 Task: Add So Delicious Strawberry CoconutMilk Yogurt to the cart.
Action: Mouse moved to (43, 378)
Screenshot: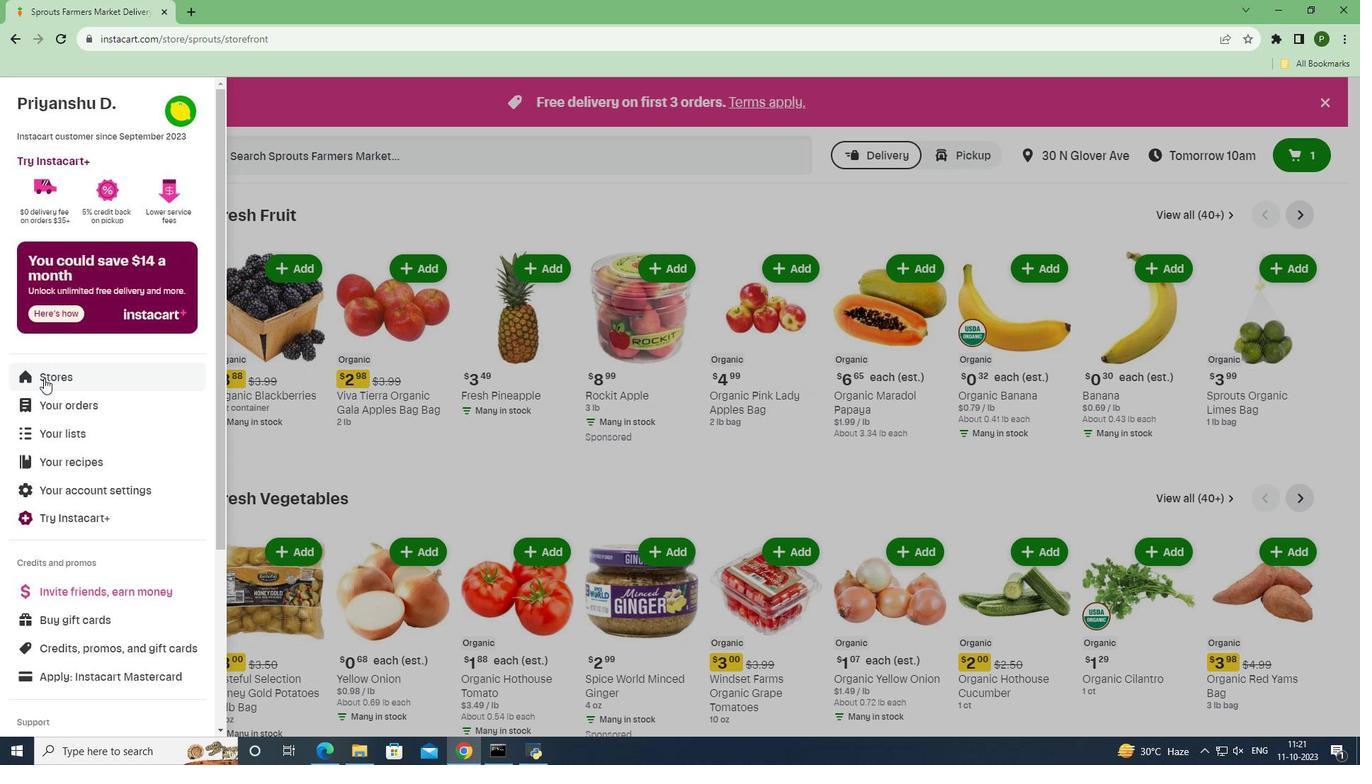 
Action: Mouse pressed left at (43, 378)
Screenshot: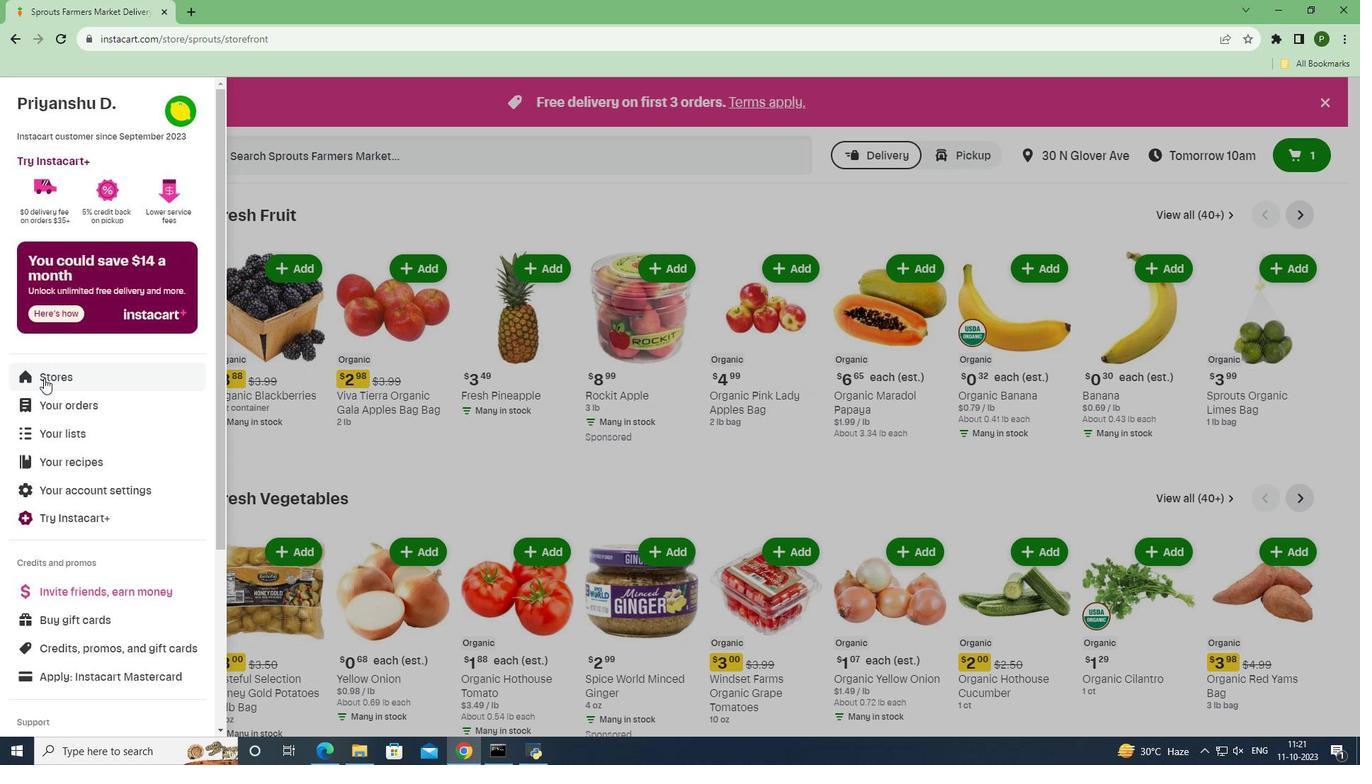 
Action: Mouse moved to (318, 177)
Screenshot: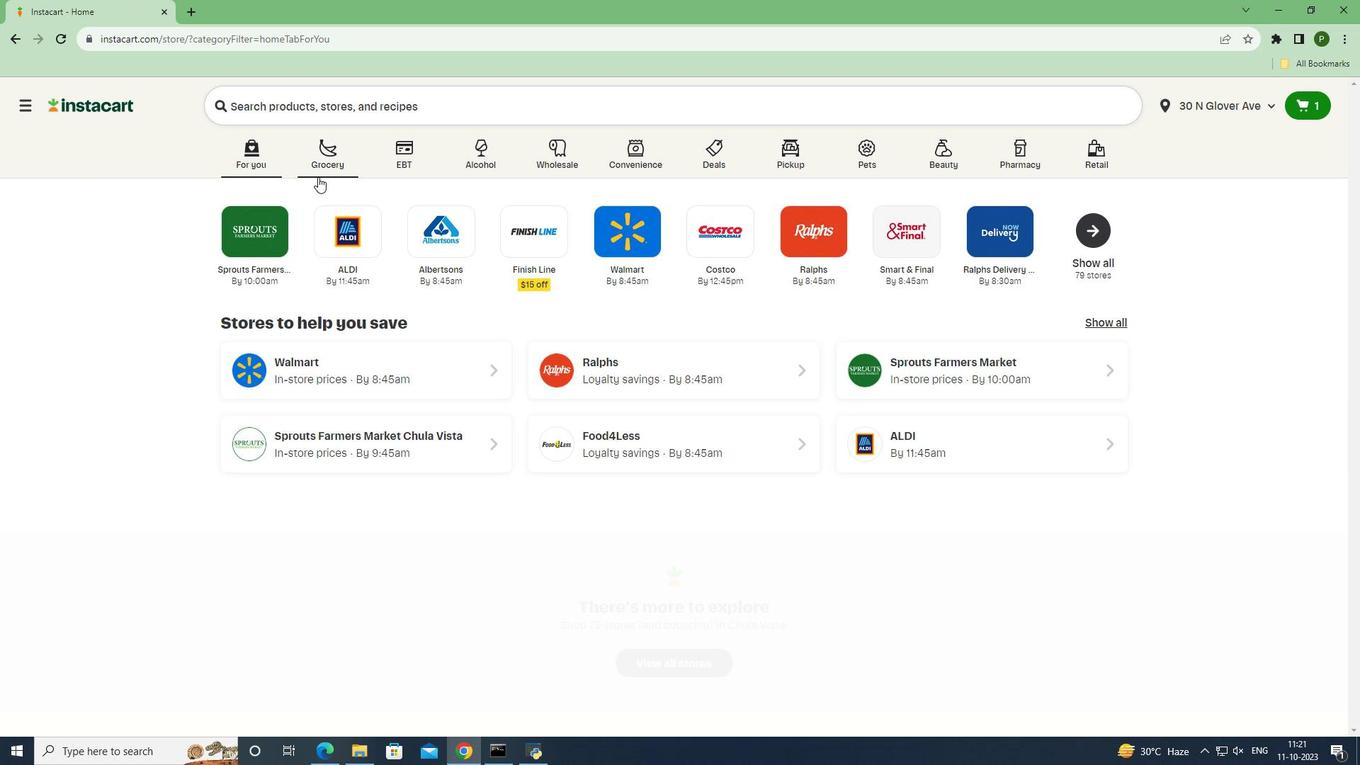 
Action: Mouse pressed left at (318, 177)
Screenshot: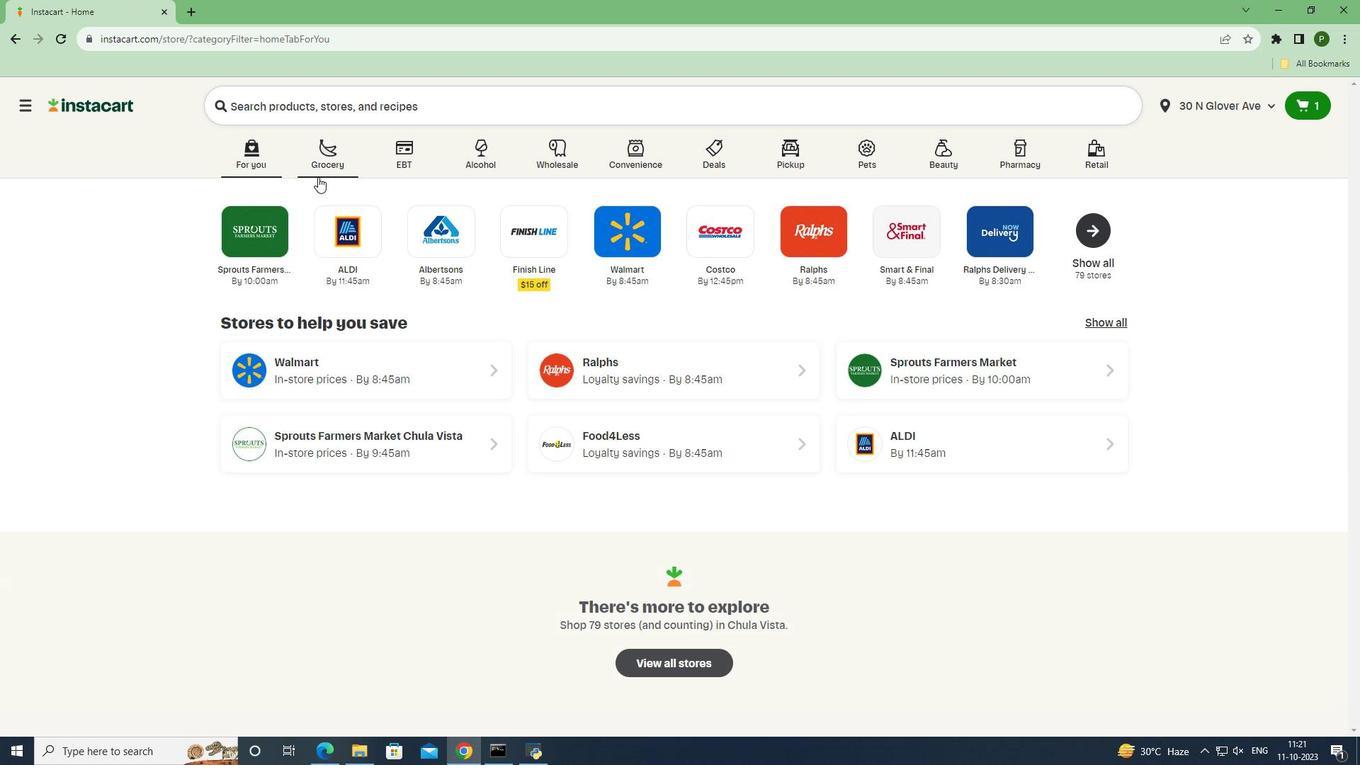 
Action: Mouse moved to (463, 274)
Screenshot: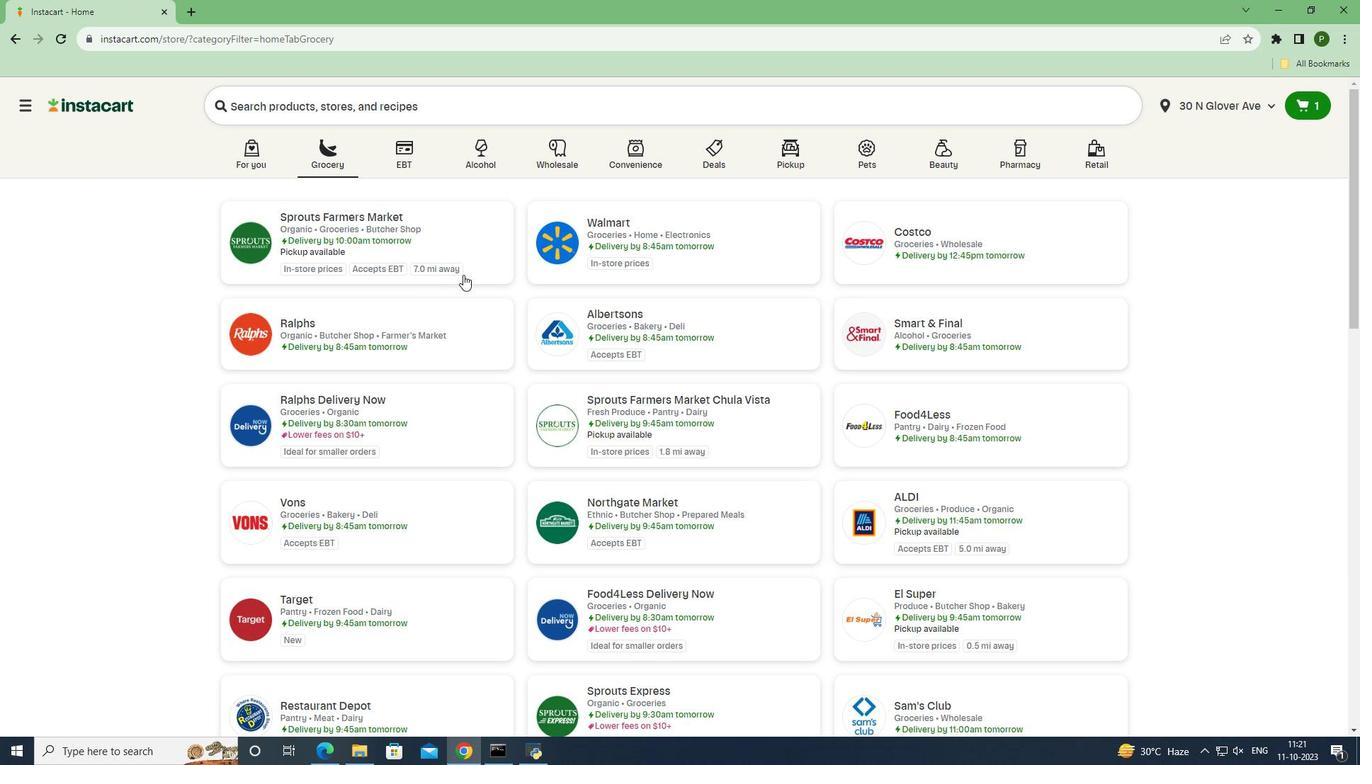 
Action: Mouse pressed left at (463, 274)
Screenshot: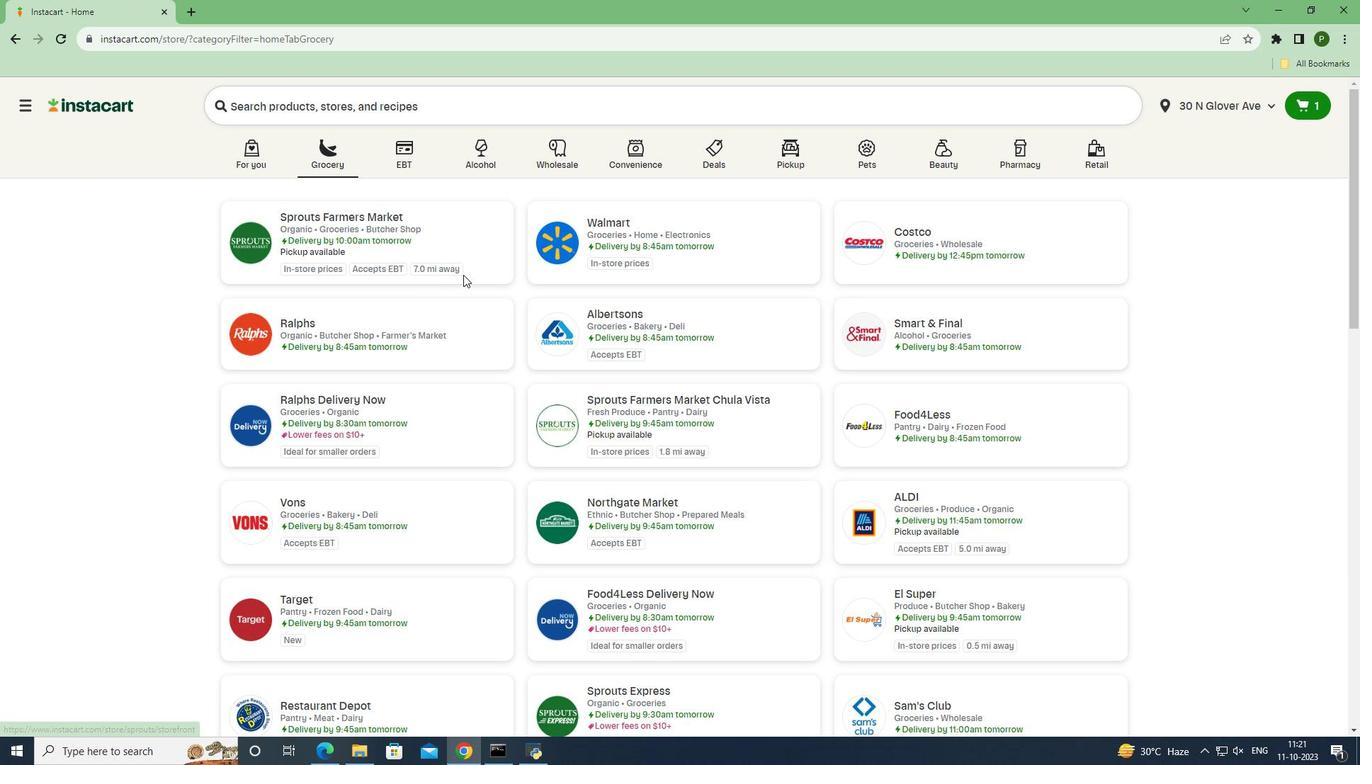 
Action: Mouse moved to (94, 511)
Screenshot: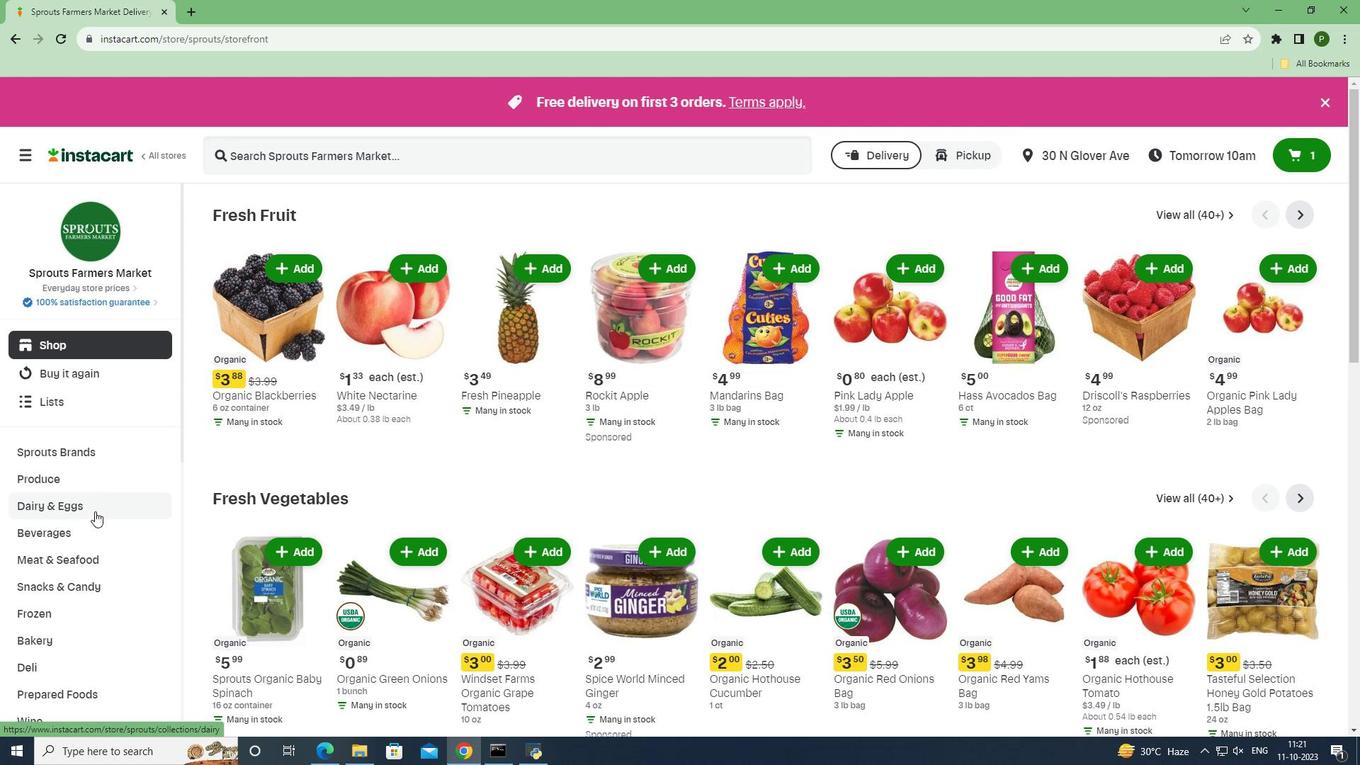 
Action: Mouse pressed left at (94, 511)
Screenshot: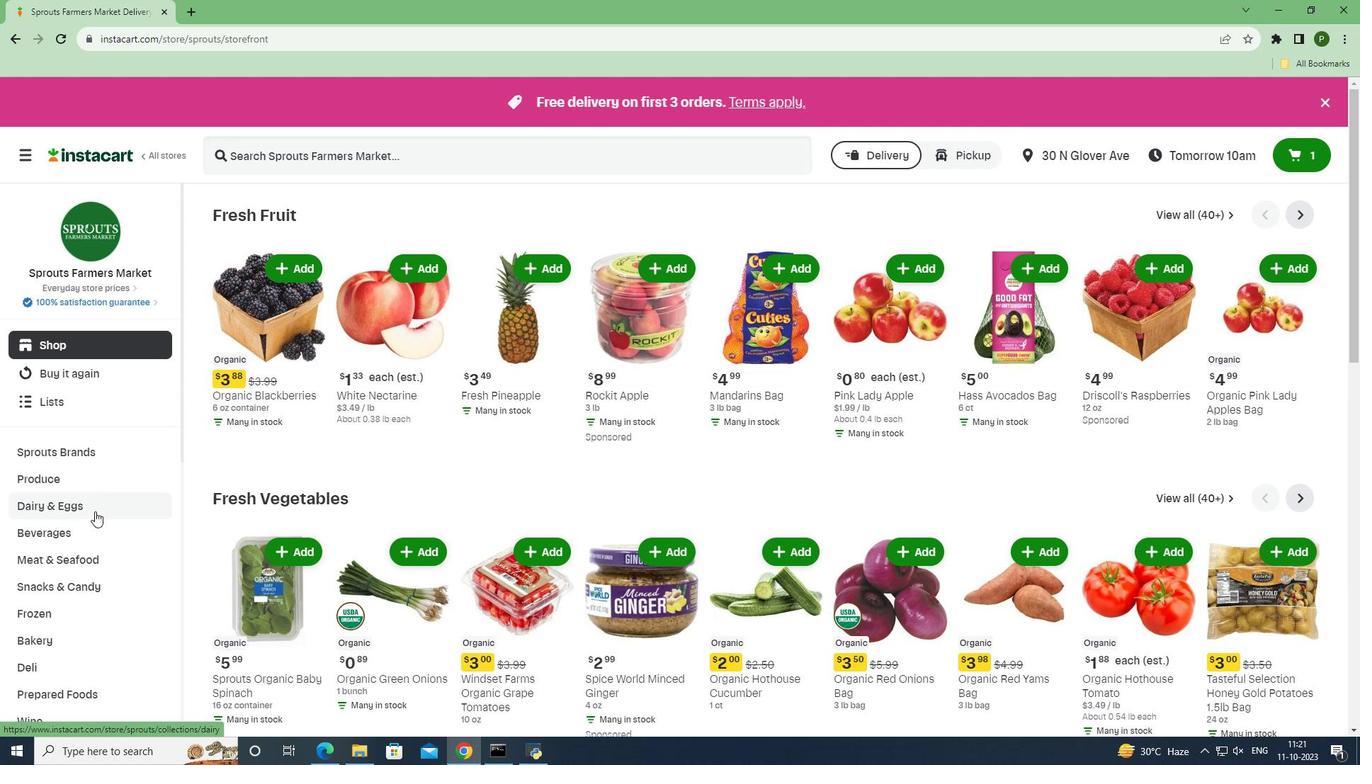
Action: Mouse moved to (68, 614)
Screenshot: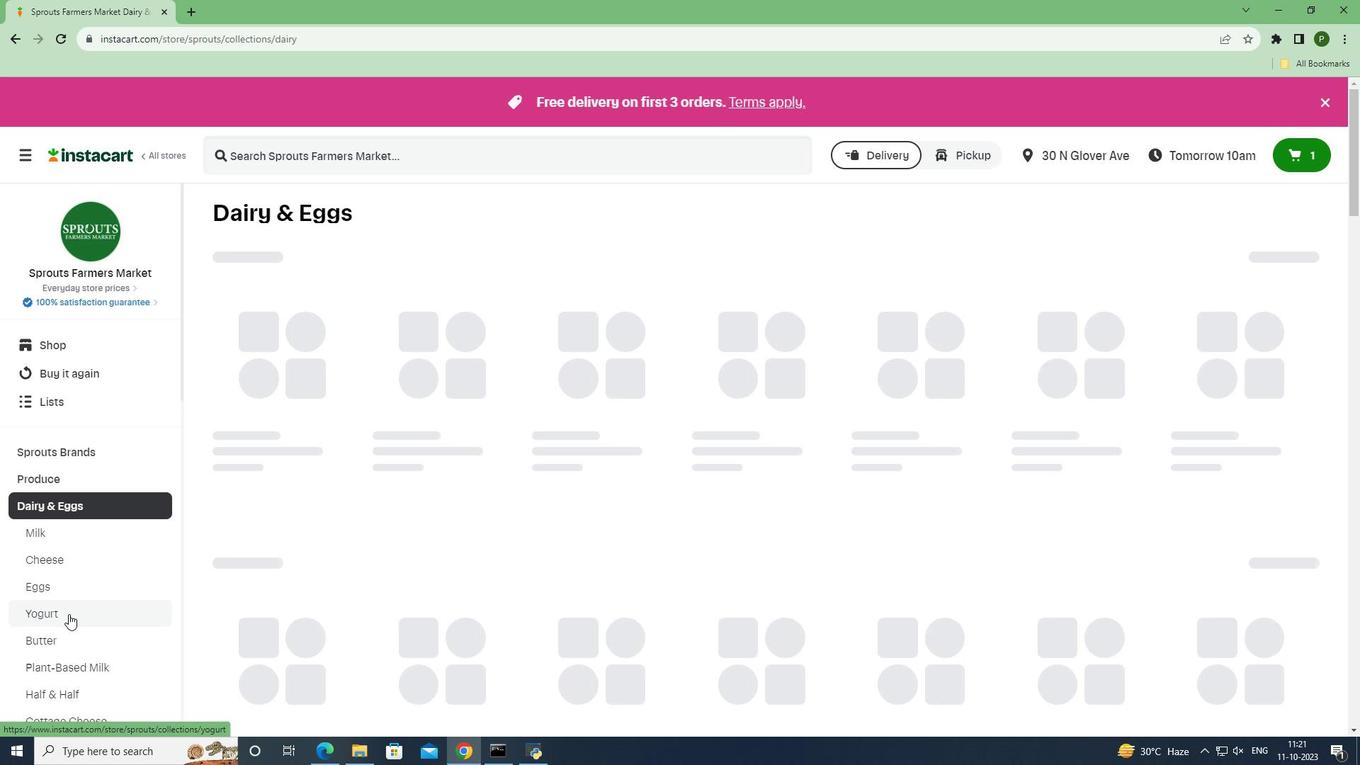 
Action: Mouse pressed left at (68, 614)
Screenshot: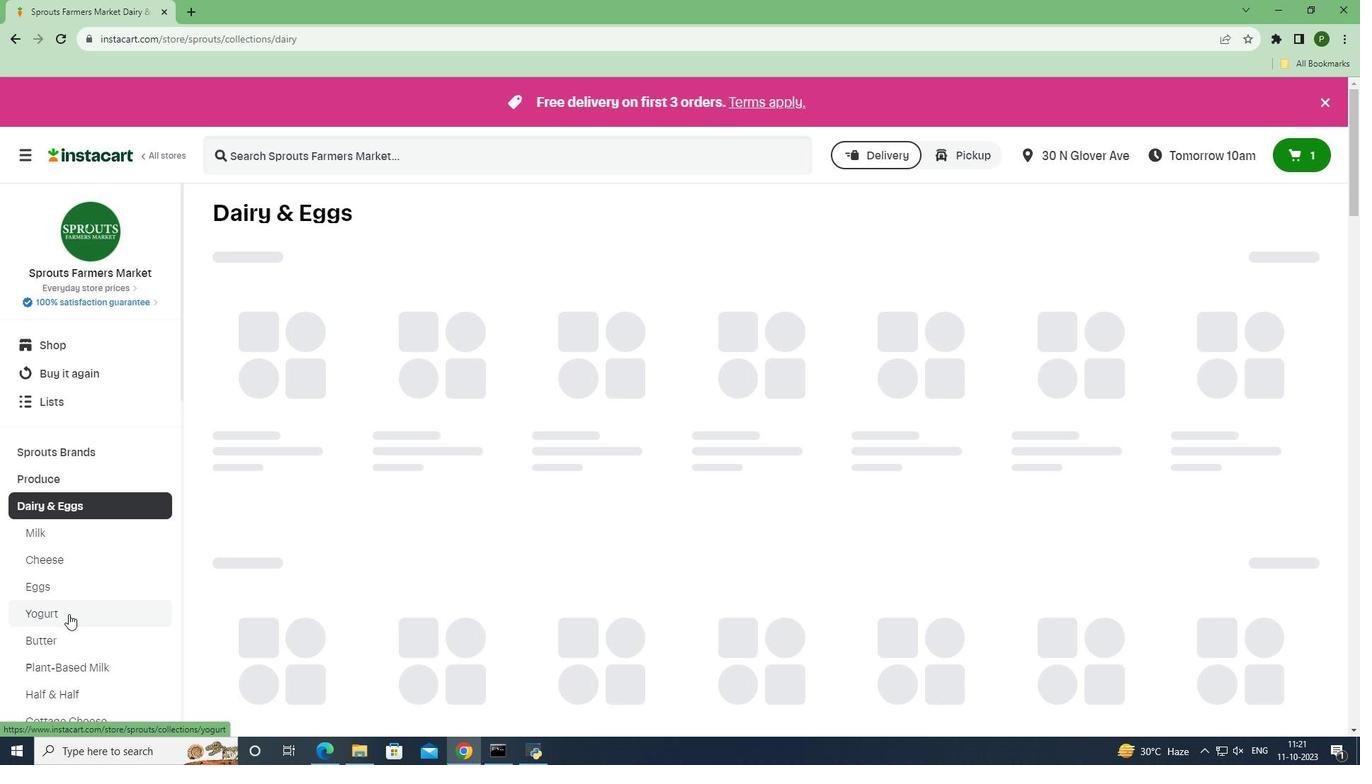 
Action: Mouse moved to (320, 142)
Screenshot: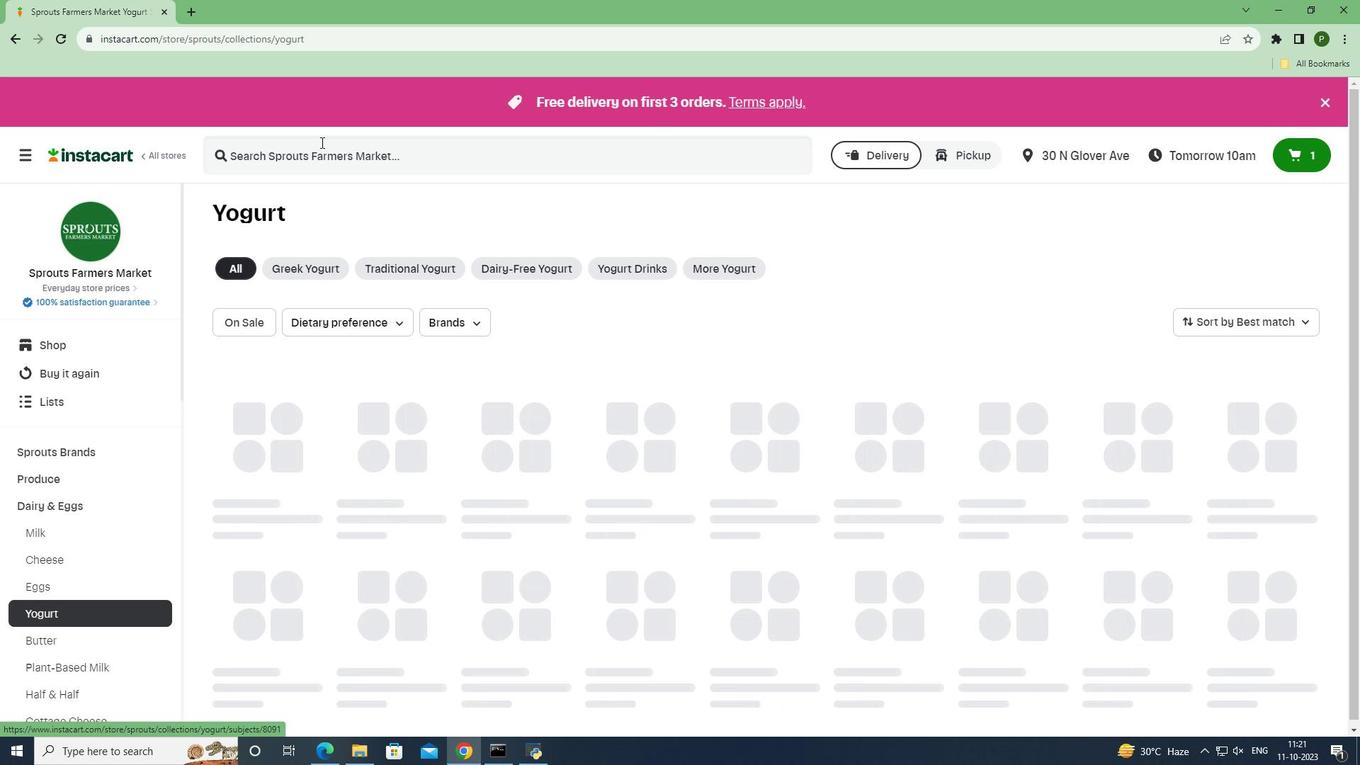 
Action: Mouse pressed left at (320, 142)
Screenshot: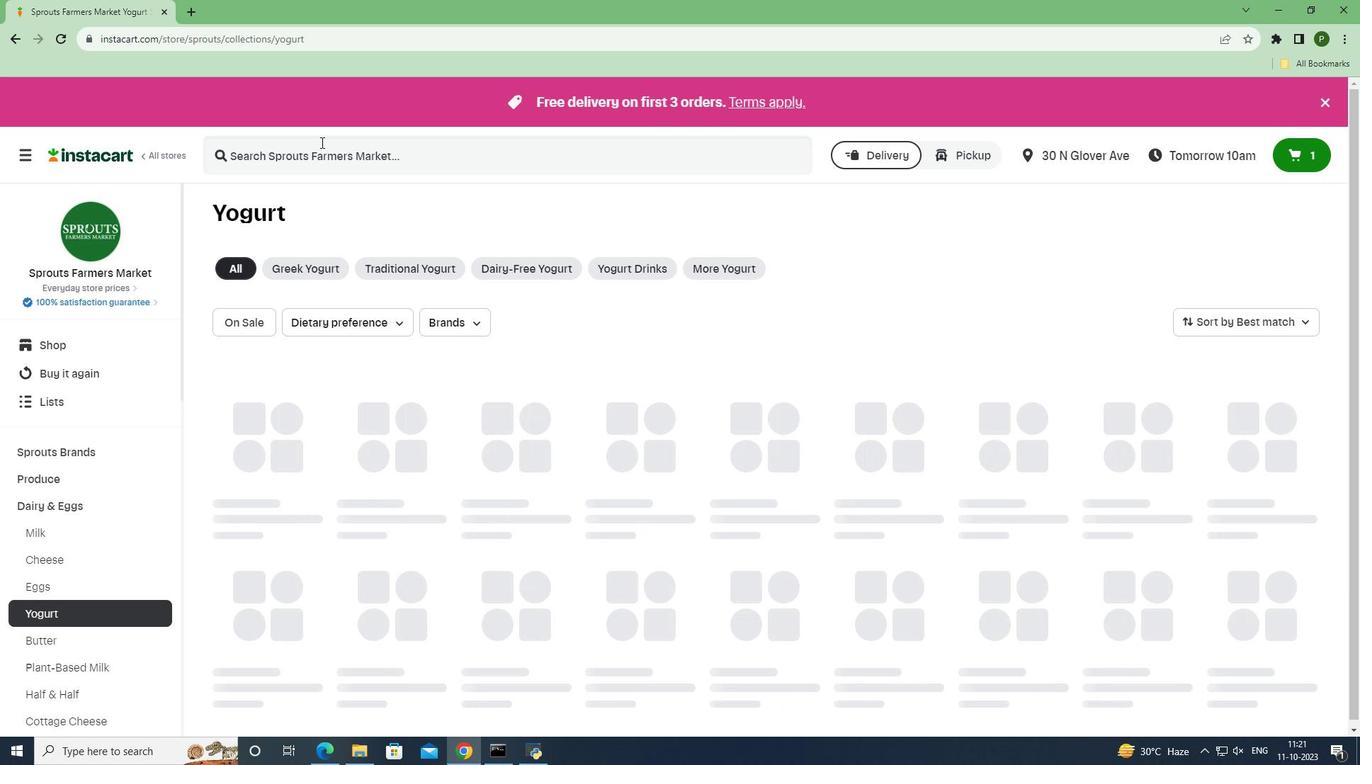 
Action: Key pressed <Key.caps_lock>S<Key.caps_lock>o<Key.space><Key.caps_lock>D<Key.caps_lock>elicious<Key.space><Key.caps_lock>S<Key.caps_lock>trawberry<Key.space><Key.caps_lock>C<Key.caps_lock>oconut<Key.space><Key.caps_lock>M<Key.caps_lock>ilk<Key.space><Key.caps_lock>Y<Key.caps_lock>ogurt<Key.space><Key.enter>
Screenshot: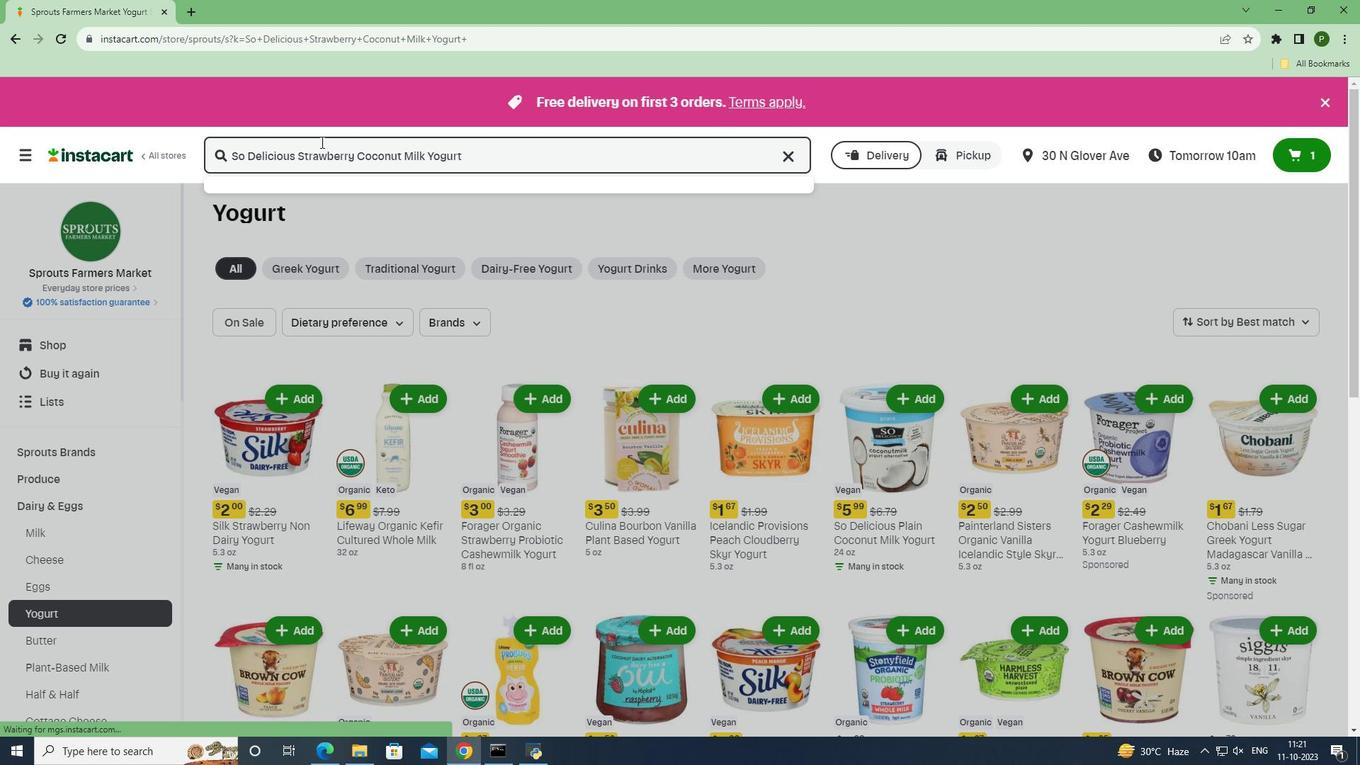 
Action: Mouse moved to (806, 361)
Screenshot: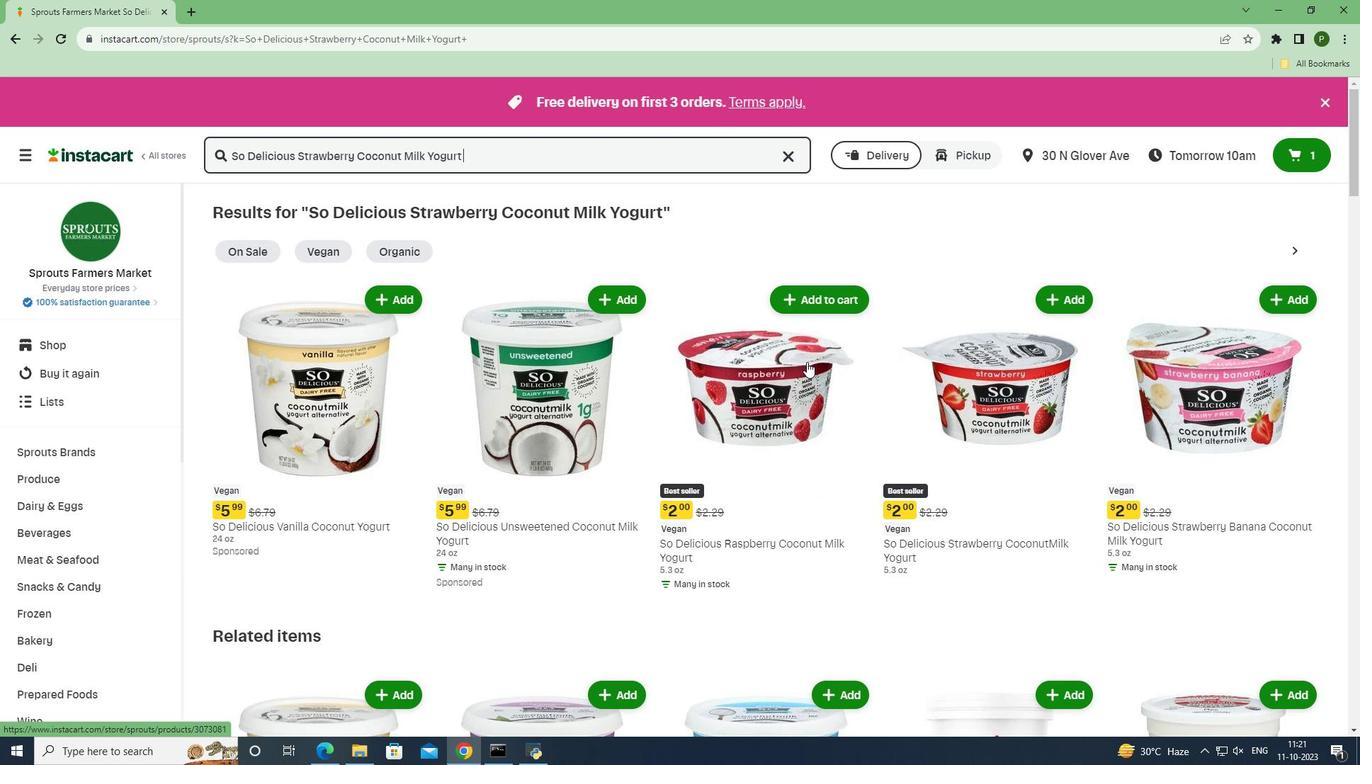 
Action: Mouse scrolled (806, 361) with delta (0, 0)
Screenshot: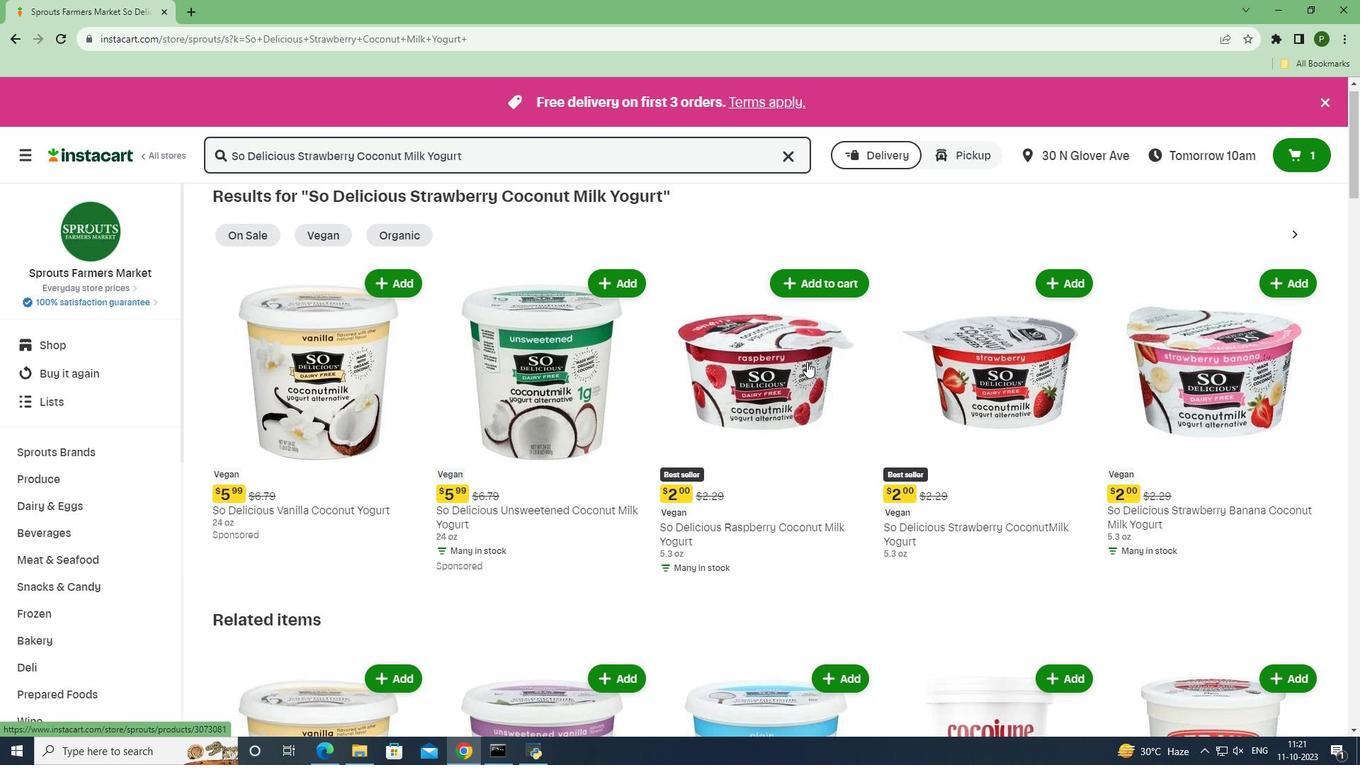 
Action: Mouse moved to (1013, 229)
Screenshot: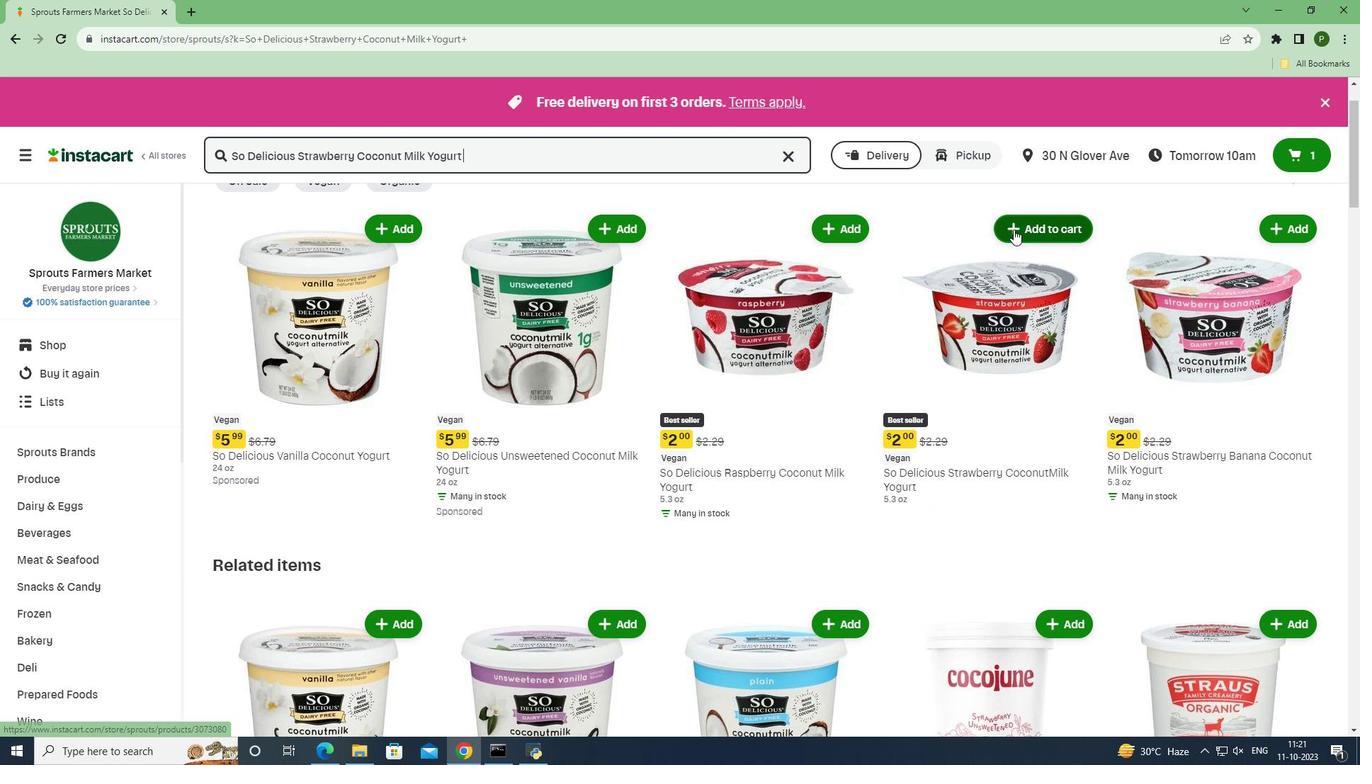 
Action: Mouse pressed left at (1013, 229)
Screenshot: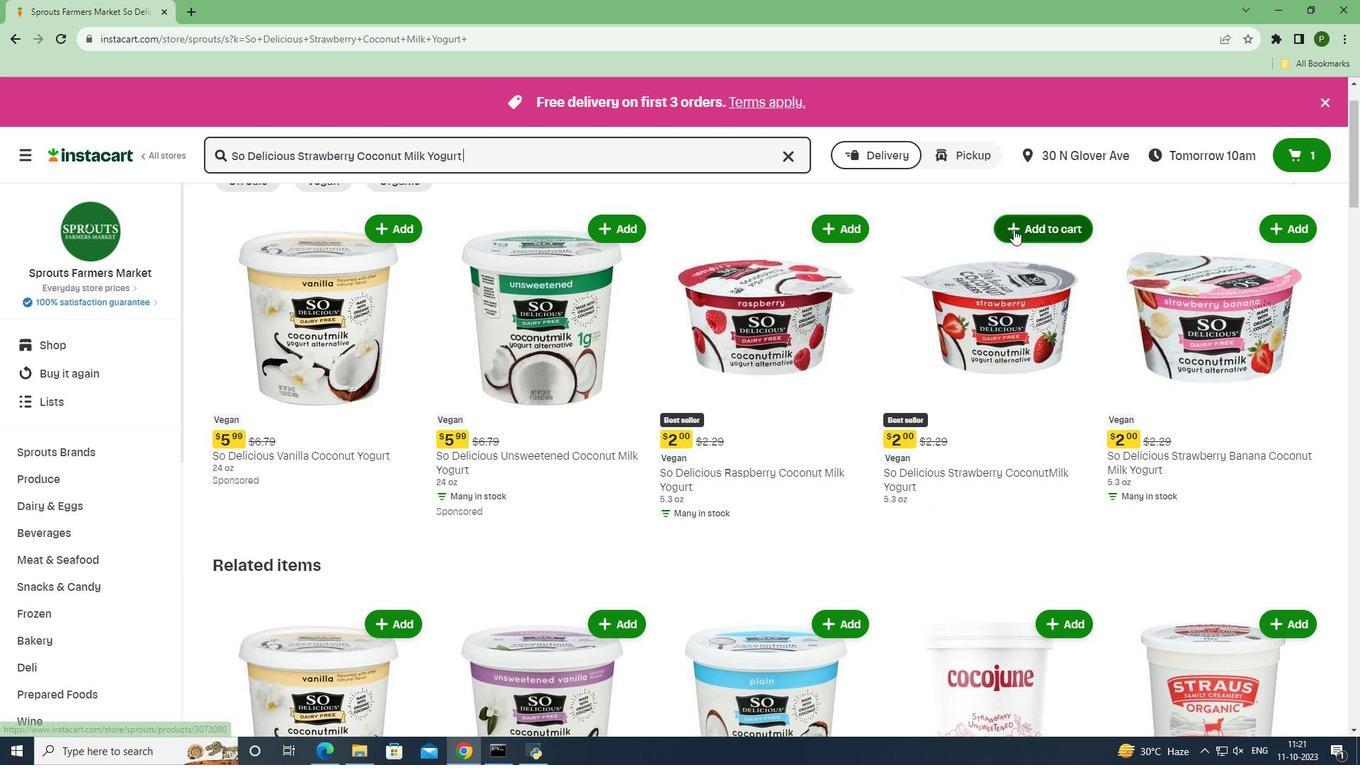 
Action: Mouse moved to (1068, 274)
Screenshot: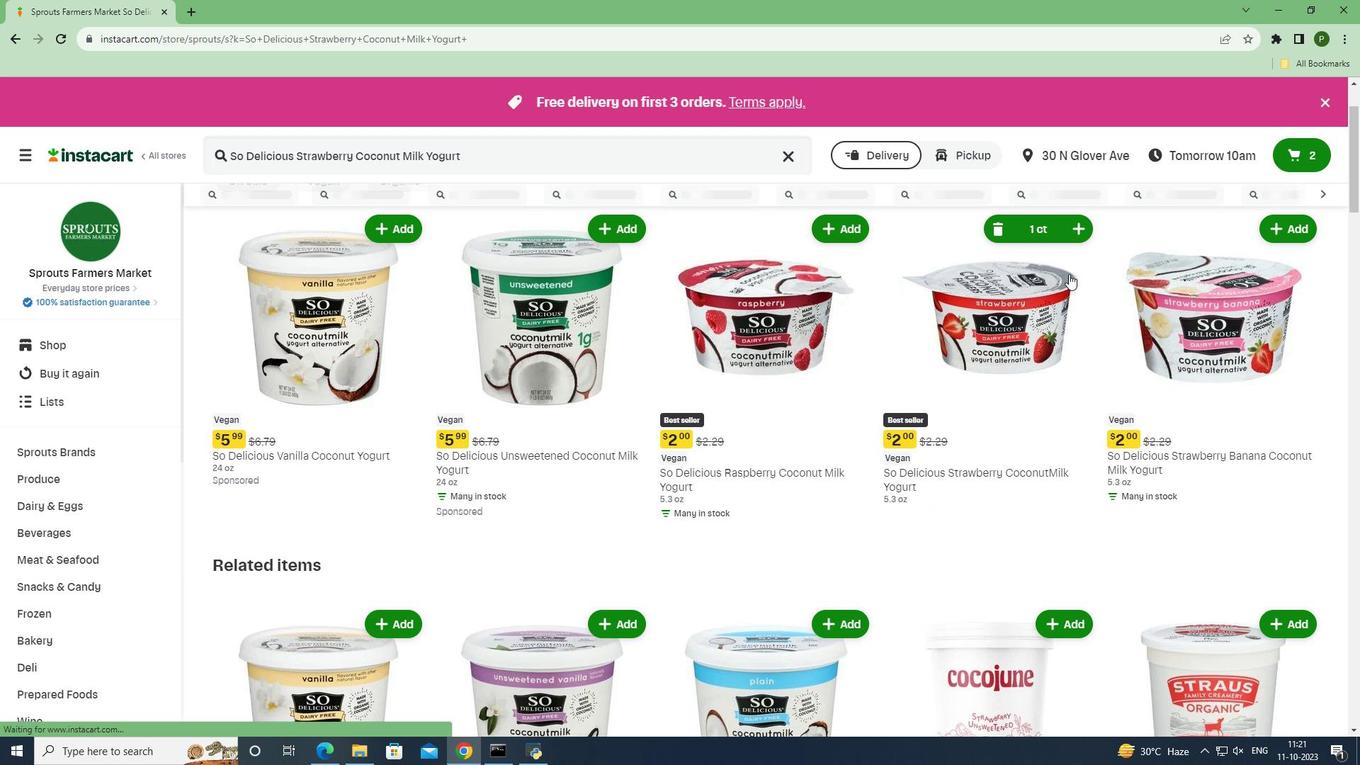
